 Task: Look for products in the category "More Salads" from Store Brand only.
Action: Mouse moved to (15, 83)
Screenshot: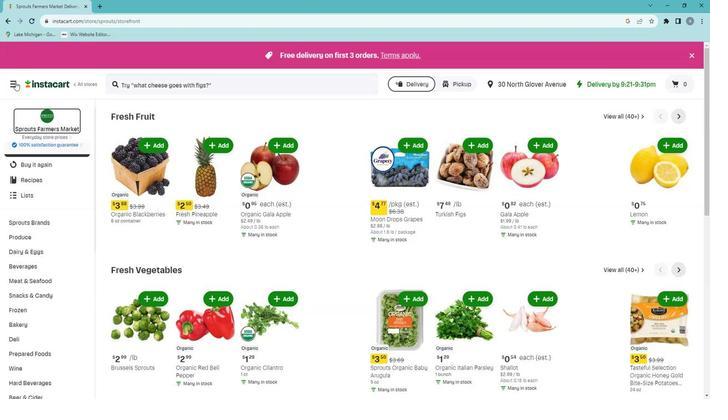
Action: Mouse pressed left at (15, 83)
Screenshot: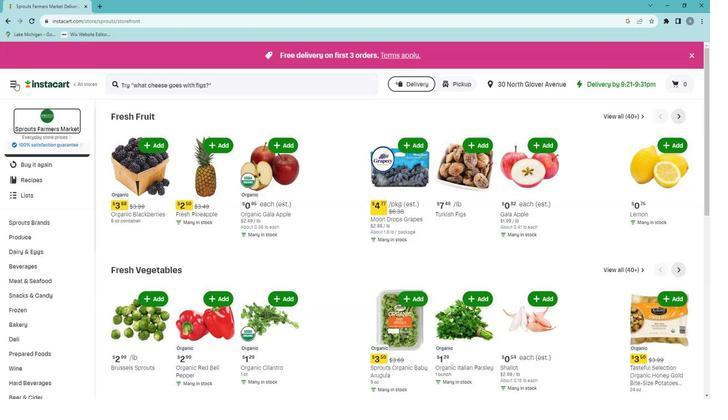 
Action: Mouse moved to (42, 206)
Screenshot: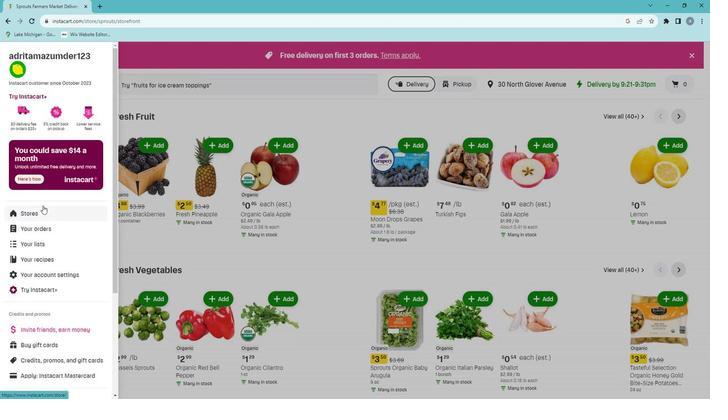
Action: Mouse pressed left at (42, 206)
Screenshot: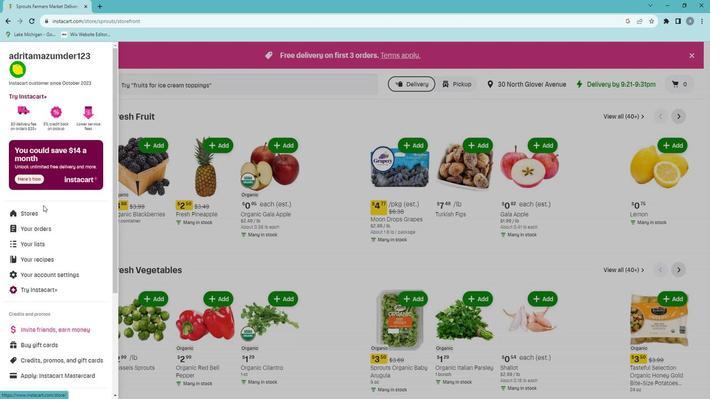 
Action: Mouse moved to (42, 214)
Screenshot: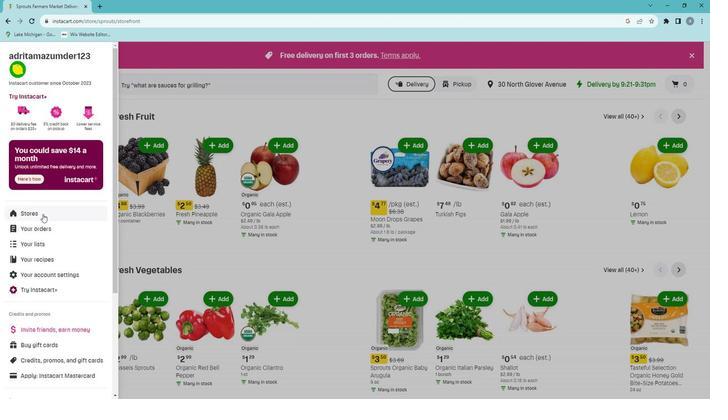 
Action: Mouse pressed left at (42, 214)
Screenshot: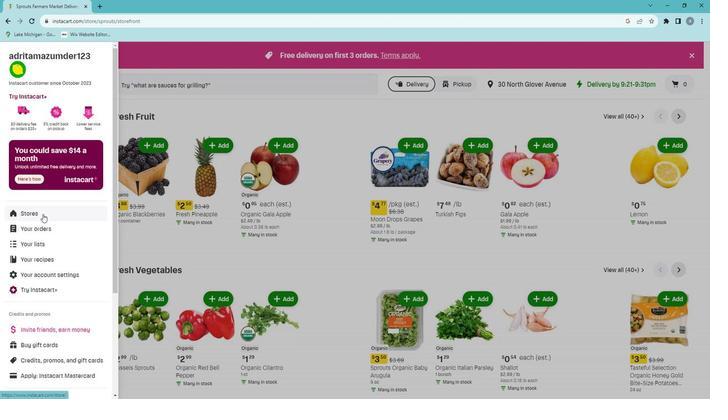 
Action: Mouse moved to (171, 88)
Screenshot: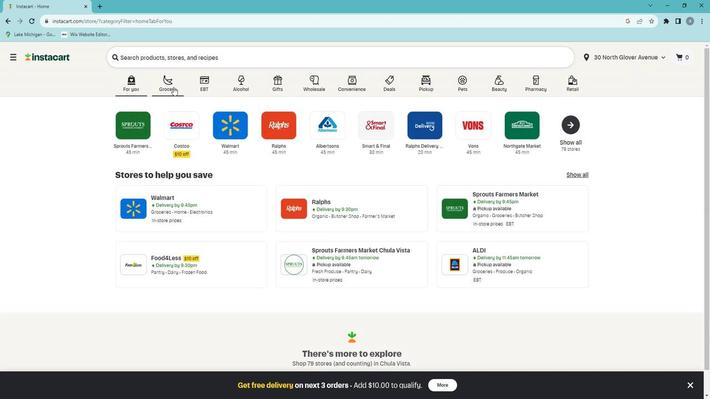 
Action: Mouse pressed left at (171, 88)
Screenshot: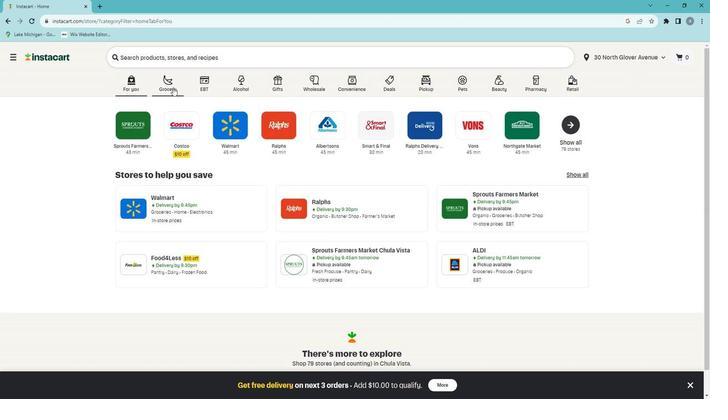 
Action: Mouse moved to (181, 232)
Screenshot: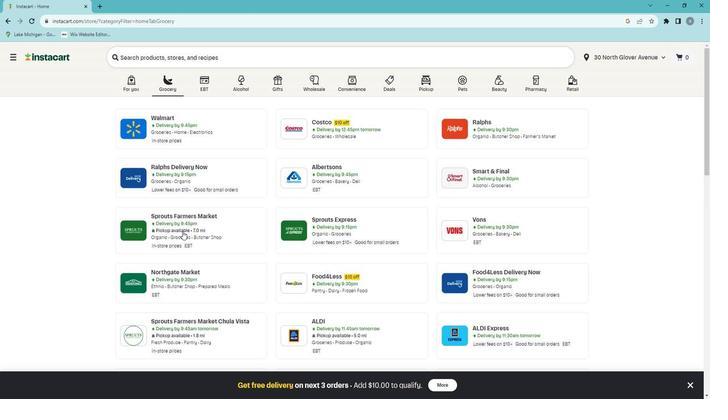 
Action: Mouse pressed left at (181, 232)
Screenshot: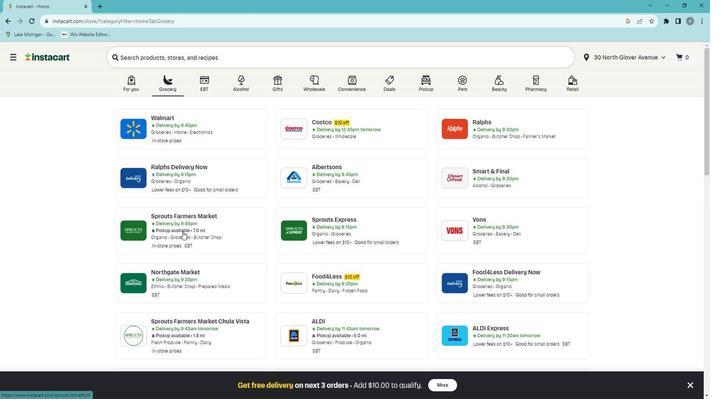 
Action: Mouse moved to (37, 284)
Screenshot: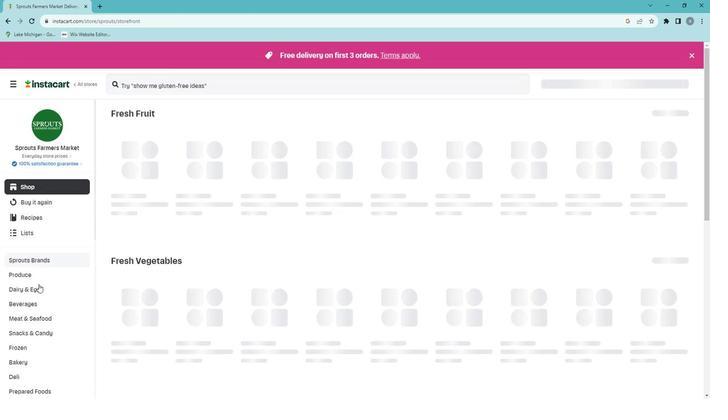 
Action: Mouse scrolled (37, 284) with delta (0, 0)
Screenshot: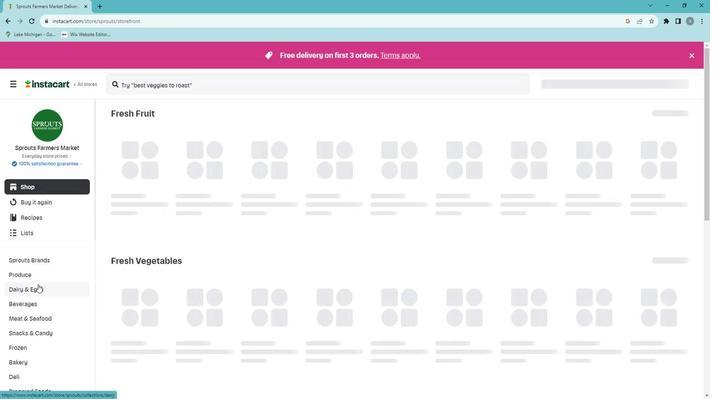 
Action: Mouse scrolled (37, 284) with delta (0, 0)
Screenshot: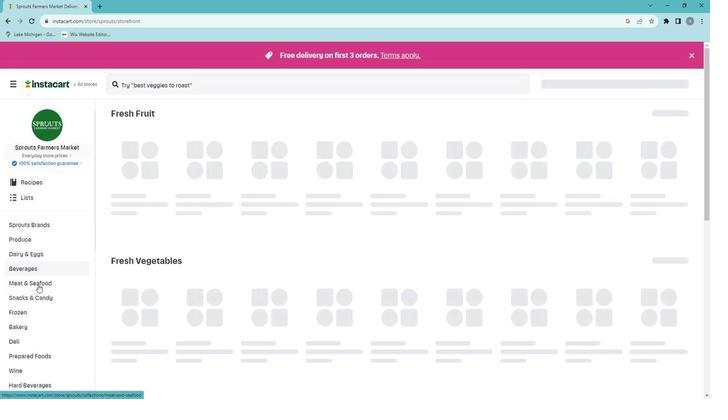 
Action: Mouse moved to (33, 314)
Screenshot: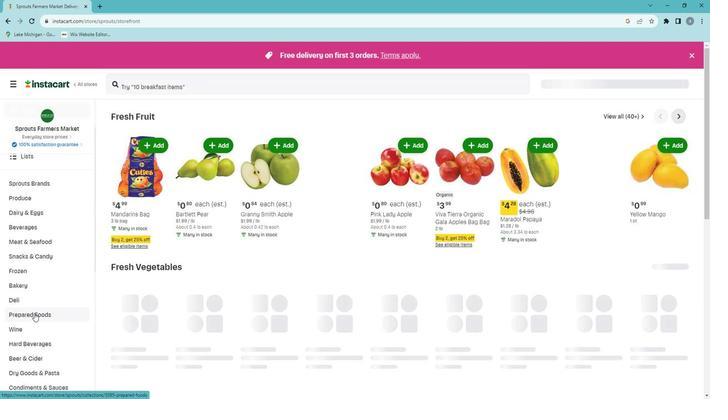 
Action: Mouse pressed left at (33, 314)
Screenshot: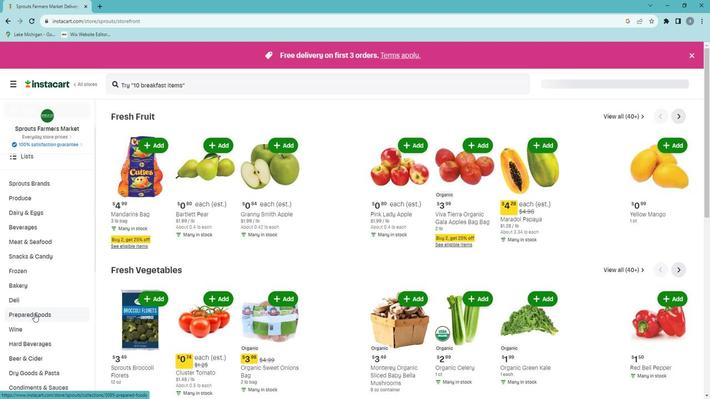 
Action: Mouse moved to (402, 138)
Screenshot: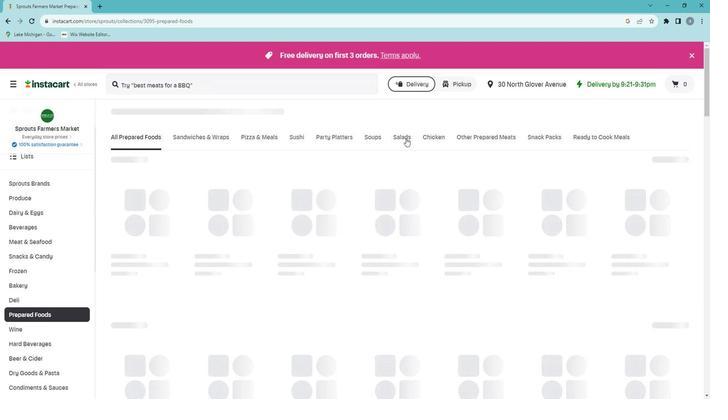 
Action: Mouse pressed left at (402, 138)
Screenshot: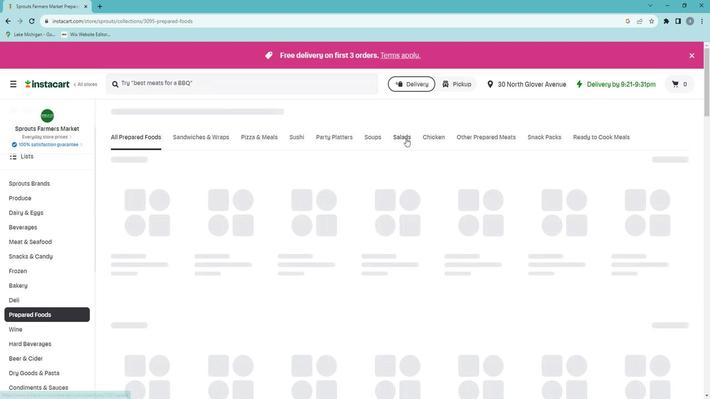 
Action: Mouse moved to (461, 177)
Screenshot: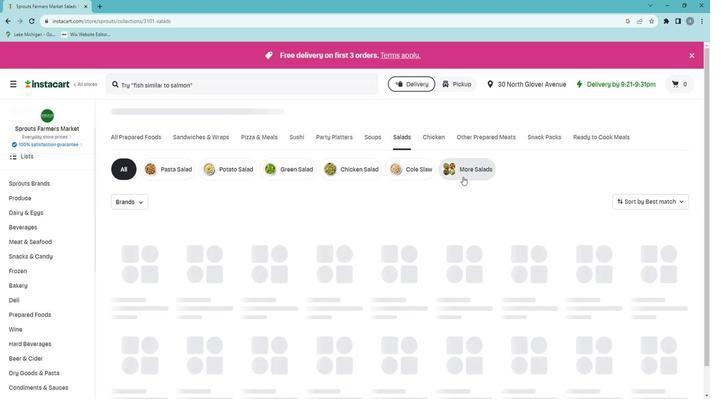 
Action: Mouse pressed left at (461, 177)
Screenshot: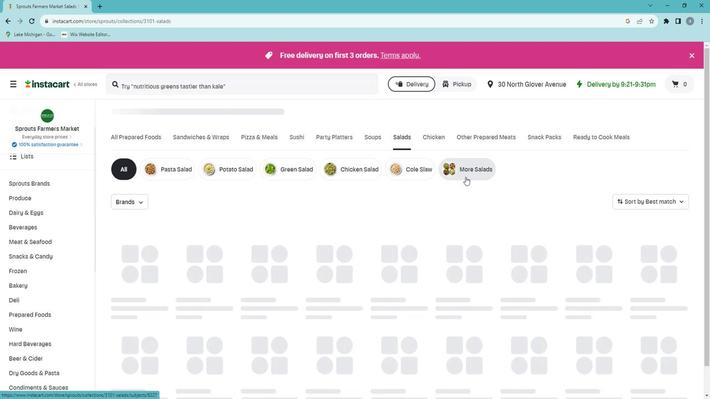 
Action: Mouse moved to (140, 202)
Screenshot: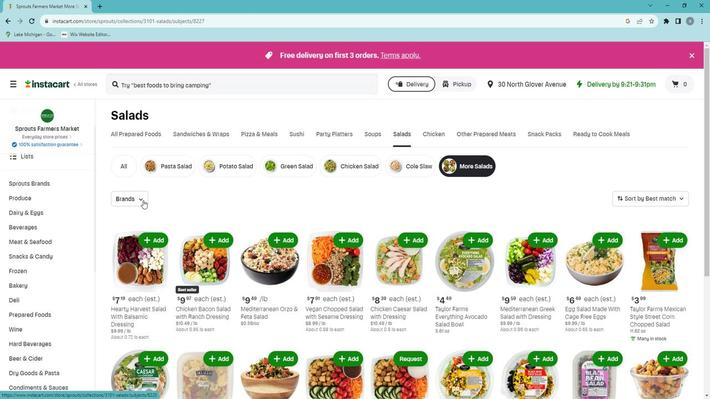 
Action: Mouse pressed left at (140, 202)
Screenshot: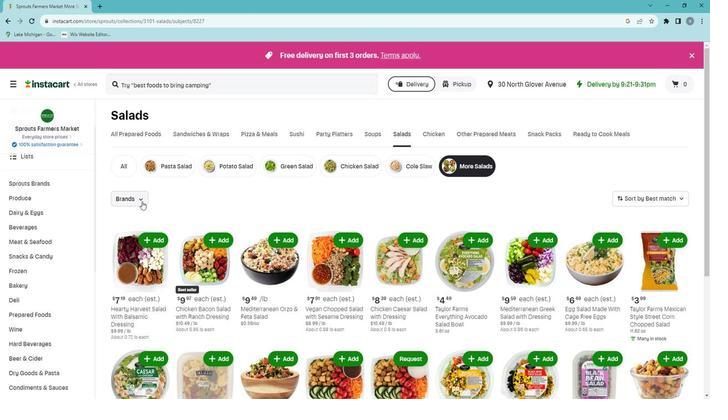 
Action: Mouse moved to (124, 221)
Screenshot: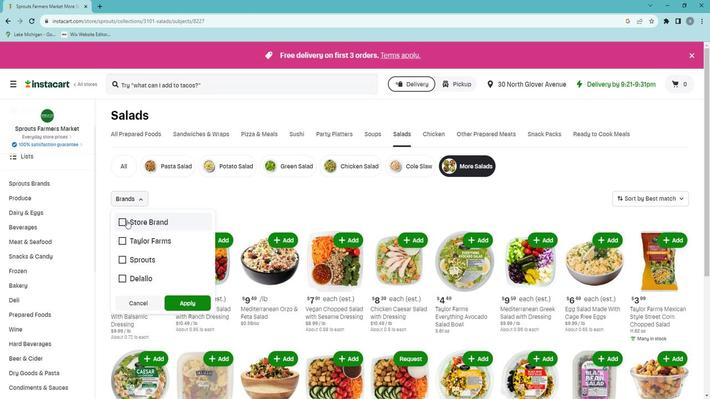 
Action: Mouse pressed left at (124, 221)
Screenshot: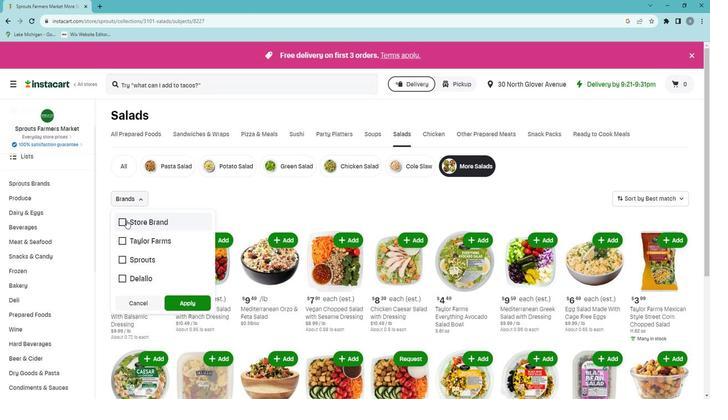 
Action: Mouse moved to (180, 305)
Screenshot: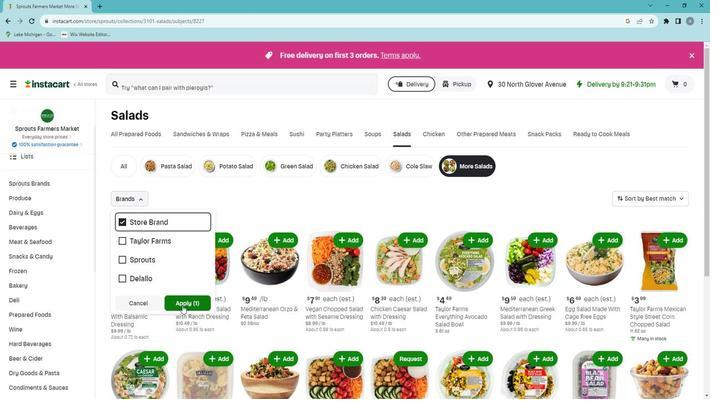 
Action: Mouse pressed left at (180, 305)
Screenshot: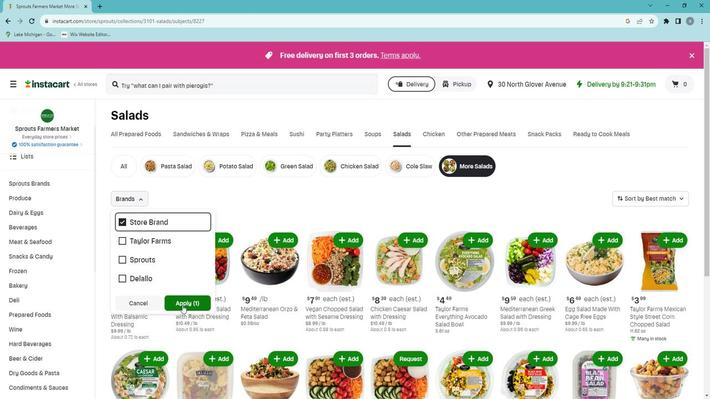 
Action: Mouse moved to (180, 305)
Screenshot: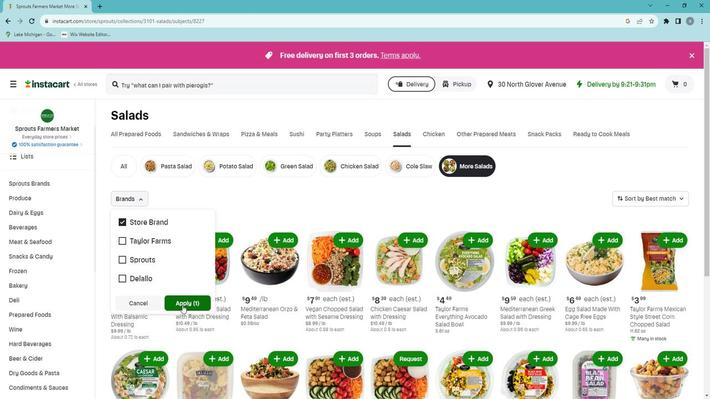 
